 Task: Open a blank worksheet and write heading  Financial Planner. Add Dates in a column and its values below  'Jan 23, Feb 23, Mar 23, Apr 23 & may23. 'Add Income in next column and its values below  $3,000, $3,200, $3,100, $3,300 & $3,500. Add Expenses in next column and its values below  $2,000, $2,300, $2,200, $2,500 & $2,800. Add savings in next column and its values below $500, $600, $500, $700 & $700. Add Investment in next column and its values below  $500, $700, $800, $900 & $1000. Add Net Saving in next column and its values below  $1000, $1200, $900, $800 & $700. Save page BankStmts logbook
Action: Mouse moved to (19, 23)
Screenshot: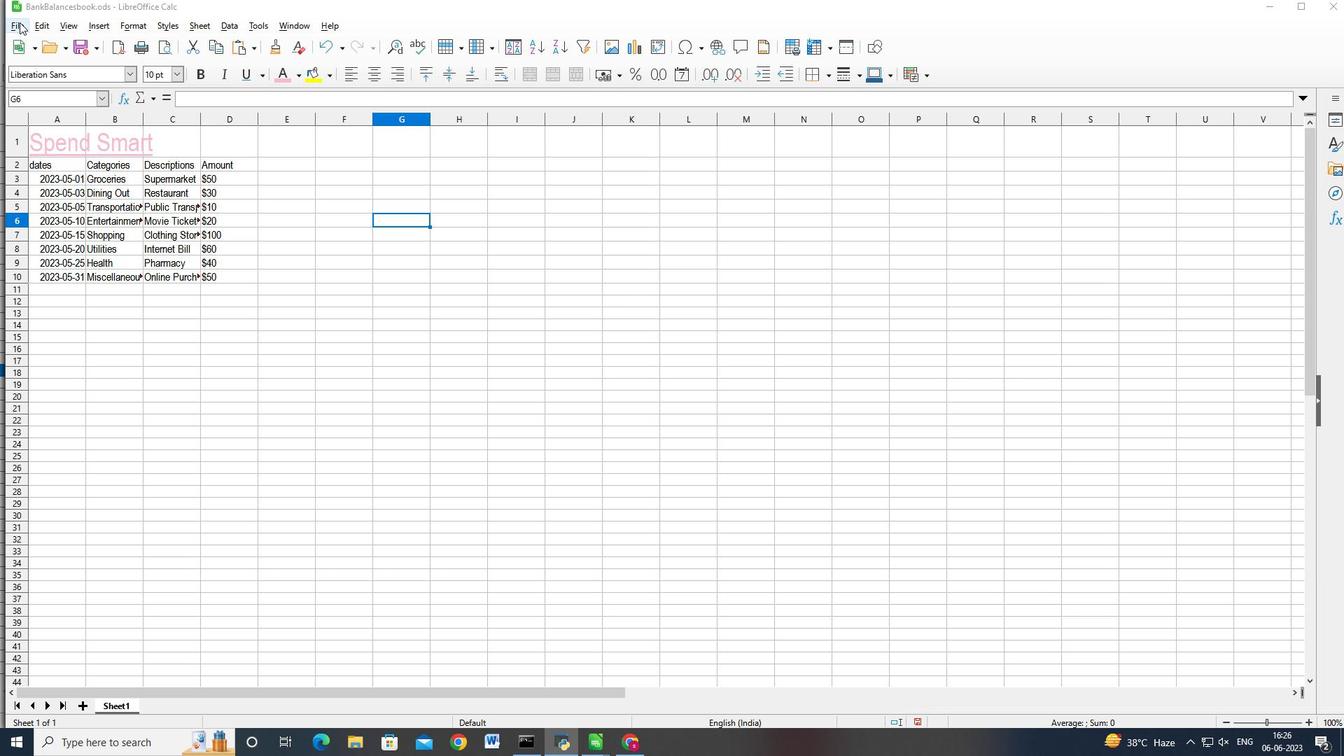 
Action: Mouse pressed left at (19, 23)
Screenshot: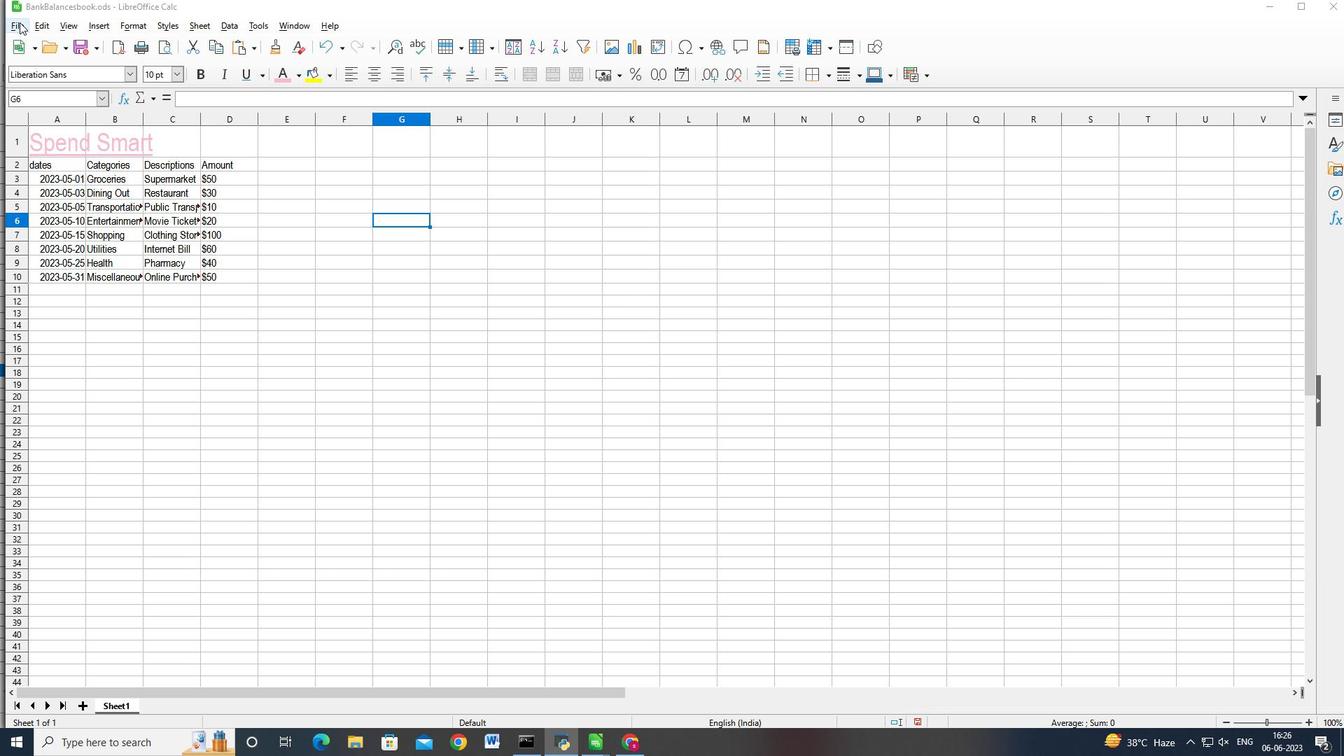 
Action: Mouse moved to (204, 54)
Screenshot: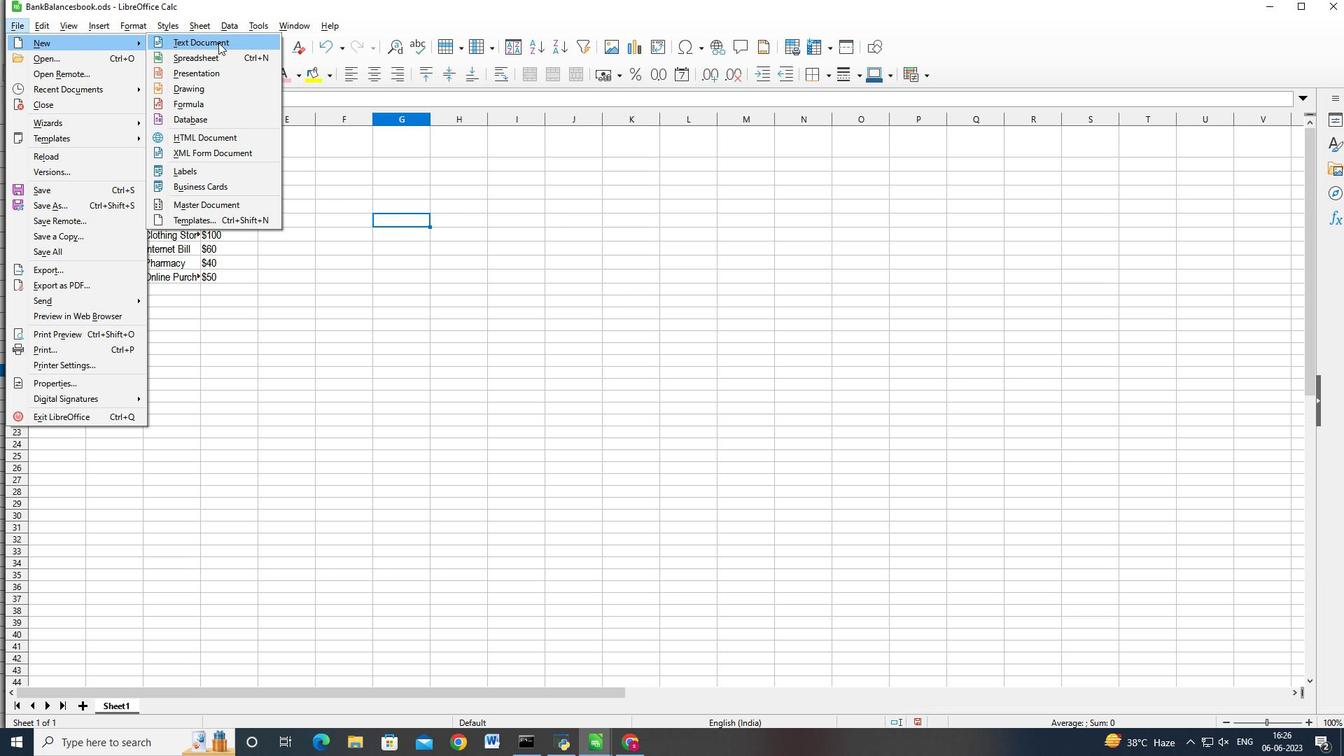 
Action: Mouse pressed left at (204, 54)
Screenshot: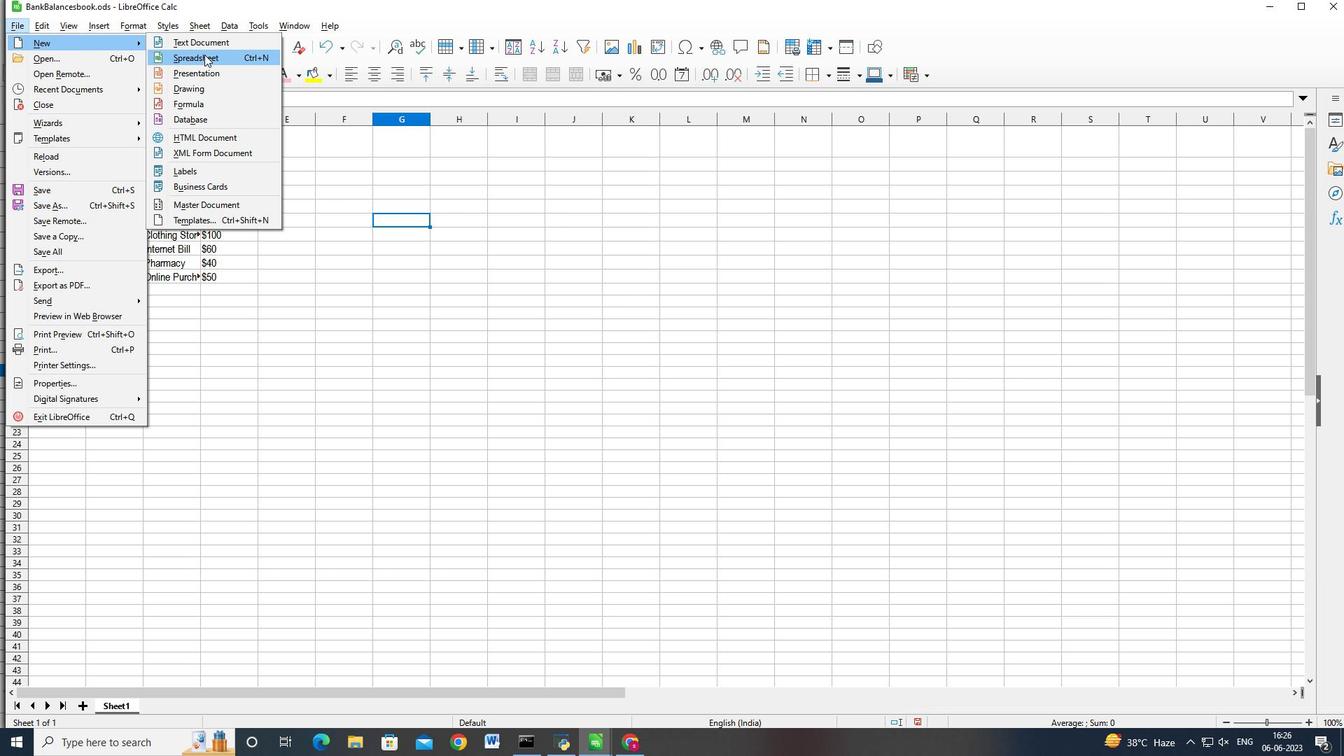 
Action: Mouse moved to (153, 151)
Screenshot: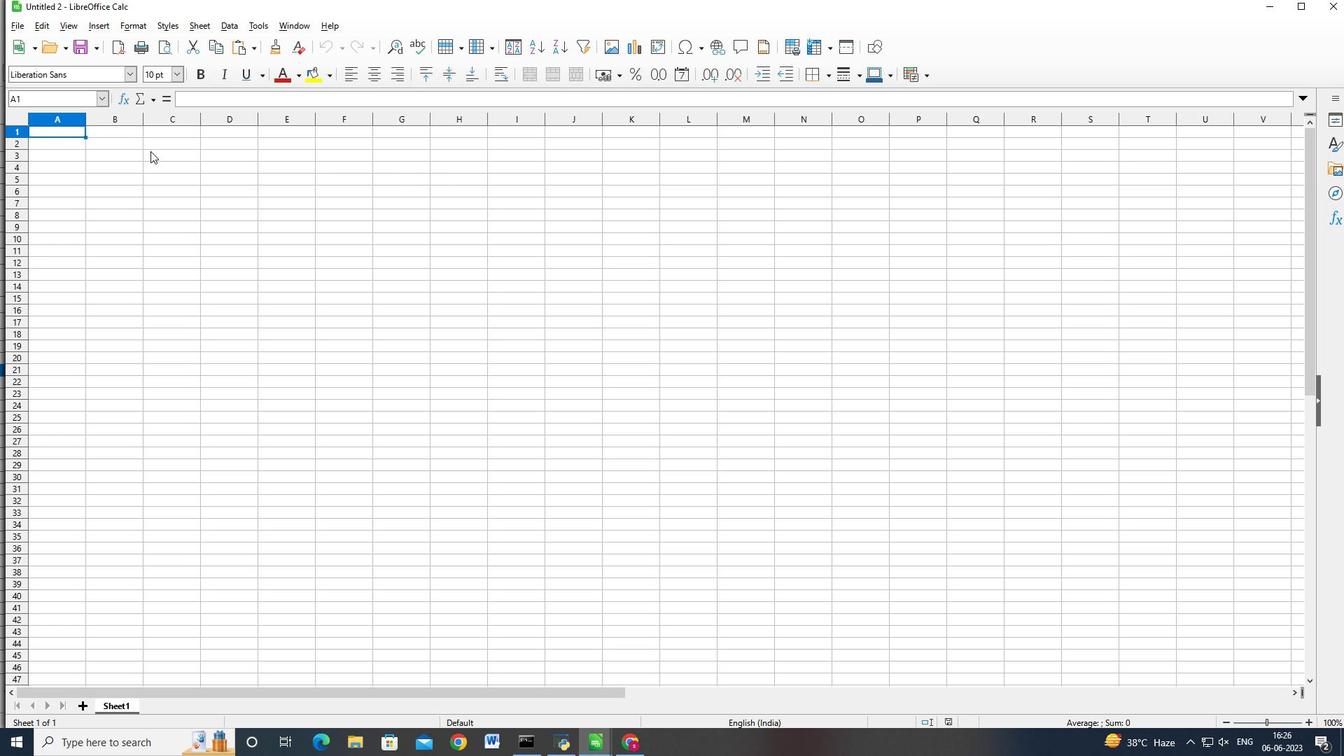 
Action: Key pressed <Key.shift>Financial<Key.space><Key.shift>Planen<Key.backspace><Key.backspace>ner<Key.enter><Key.shift_r>Dates<Key.enter><Key.shift>Jan<Key.space>23<Key.enter><Key.shift>Feb<Key.space>23<Key.enter><Key.shift>Mar<Key.space>23<Key.enter><Key.shift_r>Apr<Key.space>23<Key.enter>may<Key.space>23<Key.enter><Key.right><Key.up><Key.up><Key.up><Key.up><Key.up><Key.up><Key.shift>Income<Key.enter><Key.shift_r>#<Key.backspace><Key.shift_r>$3000<Key.enter><Key.shift_r>$3200<Key.enter><Key.shift_r>$3100<Key.enter><Key.shift_r>$3300<Key.enter><Key.shift_r>$3,500<Key.enter><Key.up><Key.up><Key.up><Key.up><Key.up><Key.up><Key.right><Key.shift_r>Expenses<Key.enter><Key.shift_r><Key.shift_r><Key.shift_r><Key.shift_r>$2.<Key.backspace>,000<Key.enter><Key.shift_r><Key.shift_r><Key.shift_r><Key.shift_r><Key.shift_r><Key.shift_r><Key.shift_r><Key.shift_r>$2,300<Key.enter><Key.shift_r><Key.shift_r><Key.shift_r><Key.shift_r><Key.shift_r><Key.shift_r><Key.shift_r>$2,200<Key.enter><Key.shift_r>$2,500<Key.enter><Key.shift_r>$2,90<Key.backspace><Key.backspace>800<Key.right><Key.up><Key.up><Key.up><Key.up><Key.up><Key.shift_r><Key.shift_r><Key.shift_r><Key.shift_r><Key.shift_r><Key.shift_r><Key.shift_r><Key.shift_r><Key.shift_r><Key.shift_r><Key.shift_r><Key.shift_r><Key.shift_r><Key.shift_r><Key.shift_r><Key.shift_r><Key.shift_r><Key.shift_r><Key.shift_r><Key.shift_r><Key.shift_r><Key.shift_r><Key.shift_r><Key.shift_r>E<Key.backspace><Key.shift_r>Sa<Key.backspace><Key.backspace>savings<Key.down><Key.shift_r>$500<Key.enter><Key.shift_r>$600<Key.enter><Key.shift_r>$500<Key.enter><Key.shift_r><Key.shift_r><Key.shift_r><Key.shift_r><Key.shift_r><Key.shift_r>$700<Key.enter><Key.shift_r>$700<Key.right><Key.up><Key.up><Key.up><Key.up><Key.up><Key.shift>Investe<Key.backspace>ments<Key.backspace><Key.enter><Key.shift><Key.shift><Key.shift><Key.shift><Key.shift><Key.shift><Key.shift><Key.shift><Key.shift><Key.shift><Key.shift><Key.shift><Key.shift><Key.shift_r>$500<Key.enter><Key.shift_r><Key.shift_r><Key.shift_r>$700<Key.enter><Key.shift_r>$800<Key.enter><Key.shift_r><Key.shift_r><Key.shift_r><Key.shift_r><Key.shift_r><Key.shift_r><Key.shift_r><Key.shift_r><Key.shift_r><Key.shift_r><Key.shift_r><Key.shift_r><Key.shift_r><Key.shift_r><Key.shift_r><Key.shift_r><Key.shift_r><Key.shift_r><Key.shift_r><Key.shift_r><Key.shift_r><Key.shift_r><Key.shift_r><Key.shift_r><Key.shift_r><Key.shift_r><Key.shift_r><Key.shift_r><Key.shift_r><Key.shift_r>$900<Key.enter><Key.shift_r>$1000<Key.right><Key.up><Key.up><Key.up><Key.up><Key.up><Key.shift>Net<Key.space><Key.shift_r>Saving<Key.enter><Key.shift_r><Key.shift_r><Key.shift_r><Key.shift_r><Key.shift_r><Key.shift_r><Key.shift_r><Key.shift_r><Key.shift_r>$1000<Key.enter><Key.shift_r><Key.shift_r><Key.shift_r><Key.shift_r><Key.shift_r><Key.shift_r><Key.shift_r><Key.shift_r><Key.shift_r><Key.shift_r><Key.shift_r>$1200<Key.enter><Key.shift_r>$900<Key.enter><Key.shift_r>$800<Key.enter><Key.shift_r>$700<Key.right><Key.up><Key.up><Key.up><Key.up><Key.up><Key.down><Key.left><Key.left><Key.down><Key.right><Key.down>
Screenshot: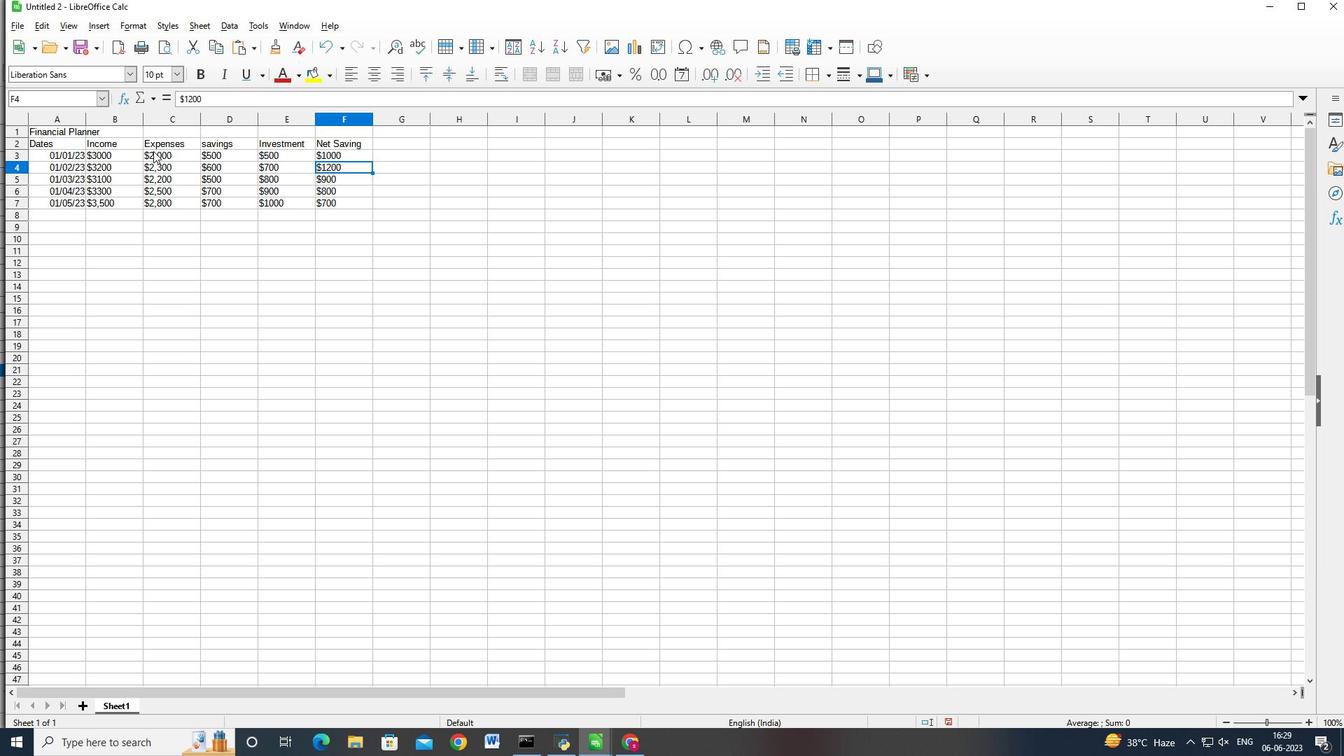 
Action: Mouse moved to (15, 25)
Screenshot: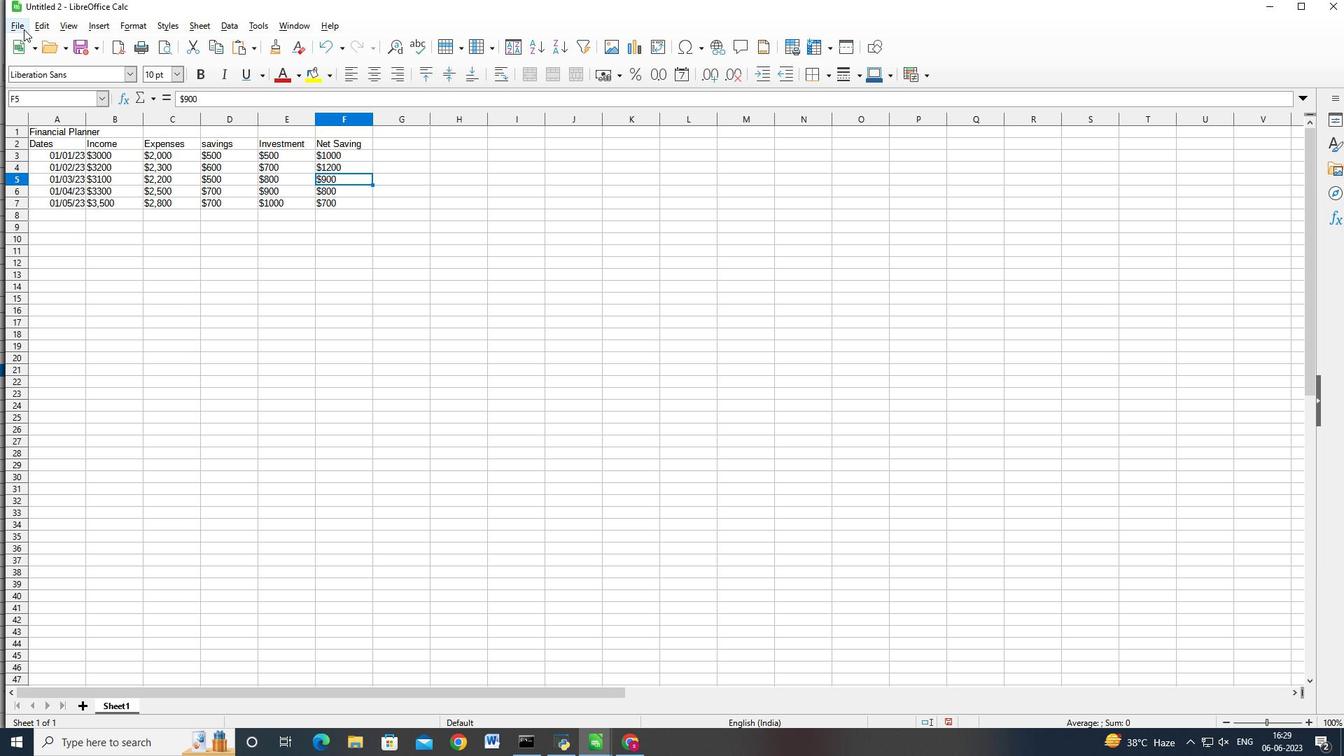 
Action: Mouse pressed left at (15, 25)
Screenshot: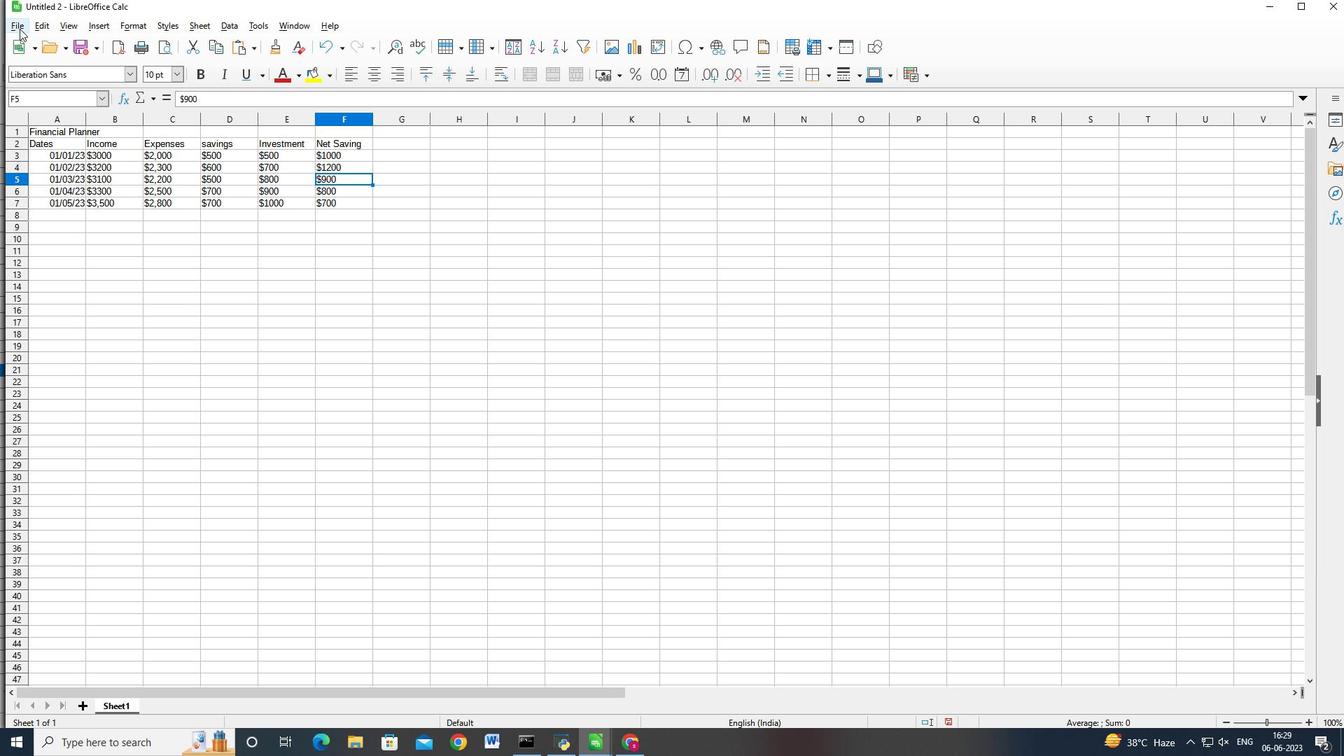 
Action: Mouse moved to (45, 205)
Screenshot: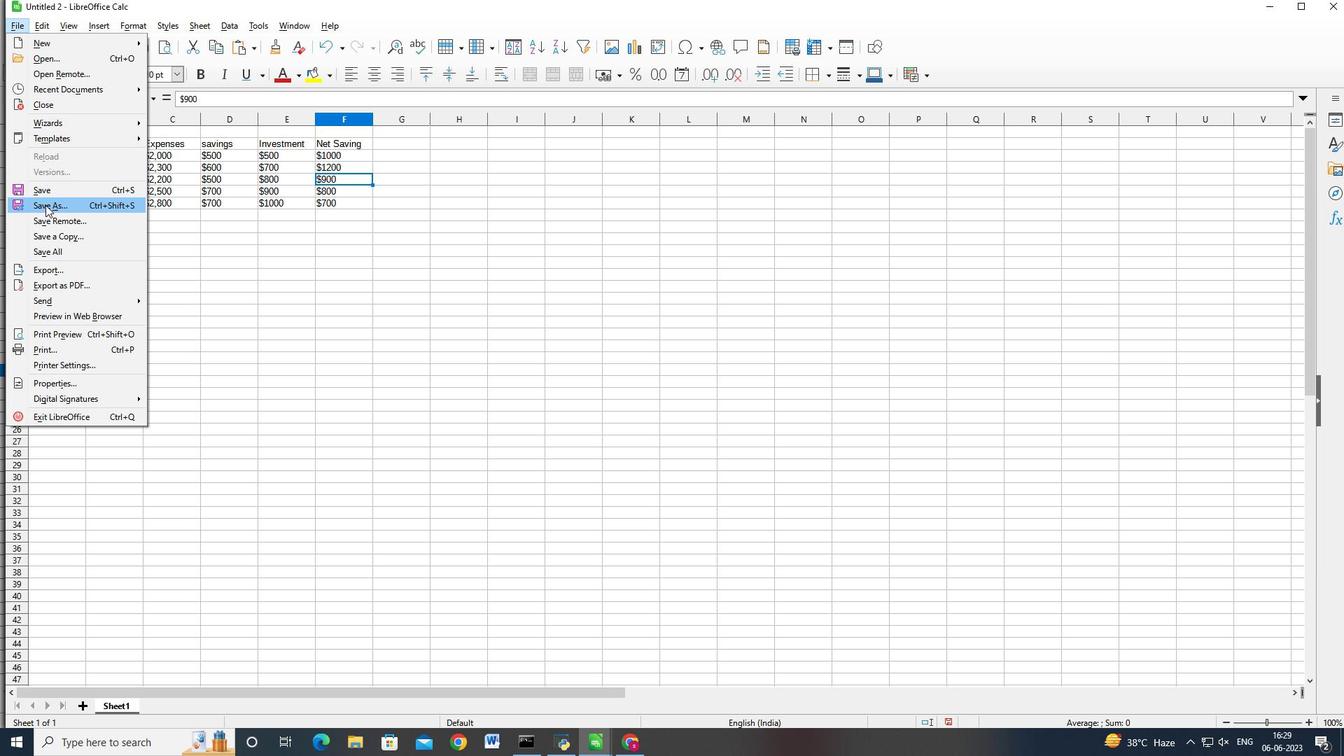 
Action: Mouse pressed left at (45, 205)
Screenshot: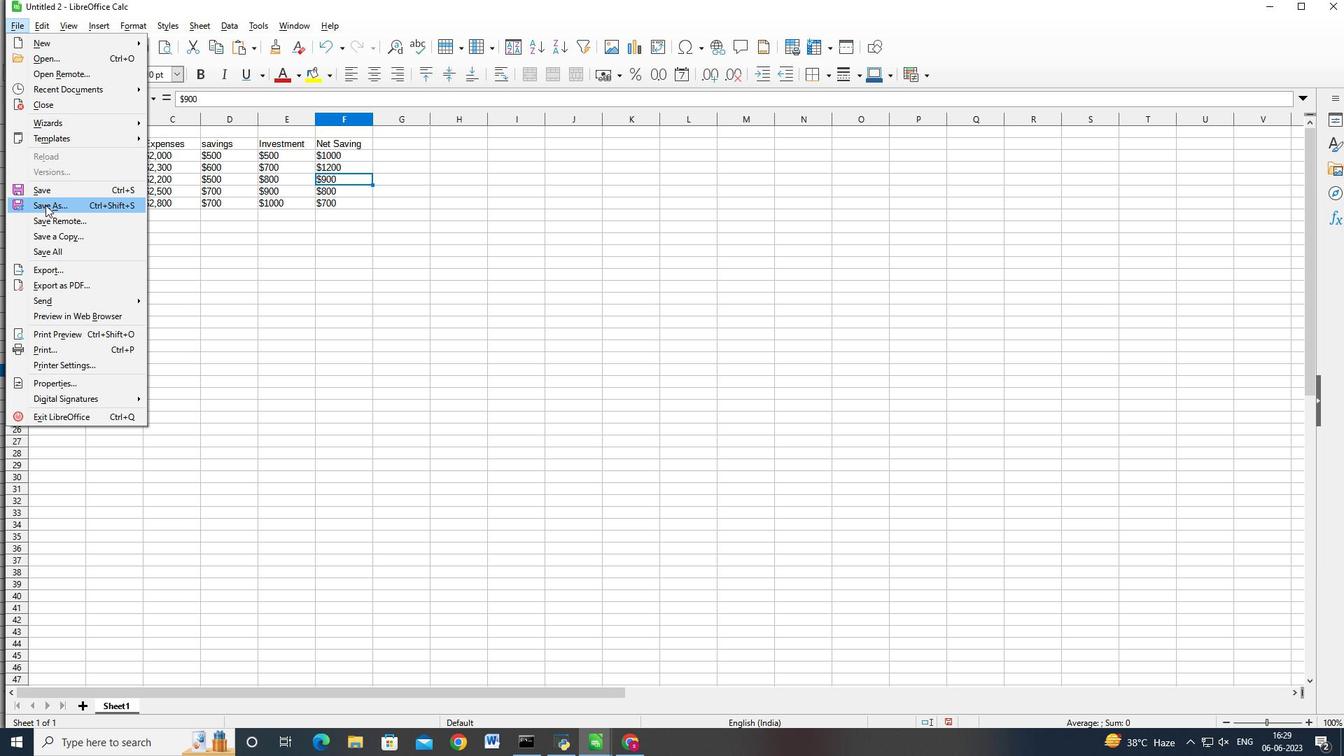 
Action: Mouse moved to (322, 343)
Screenshot: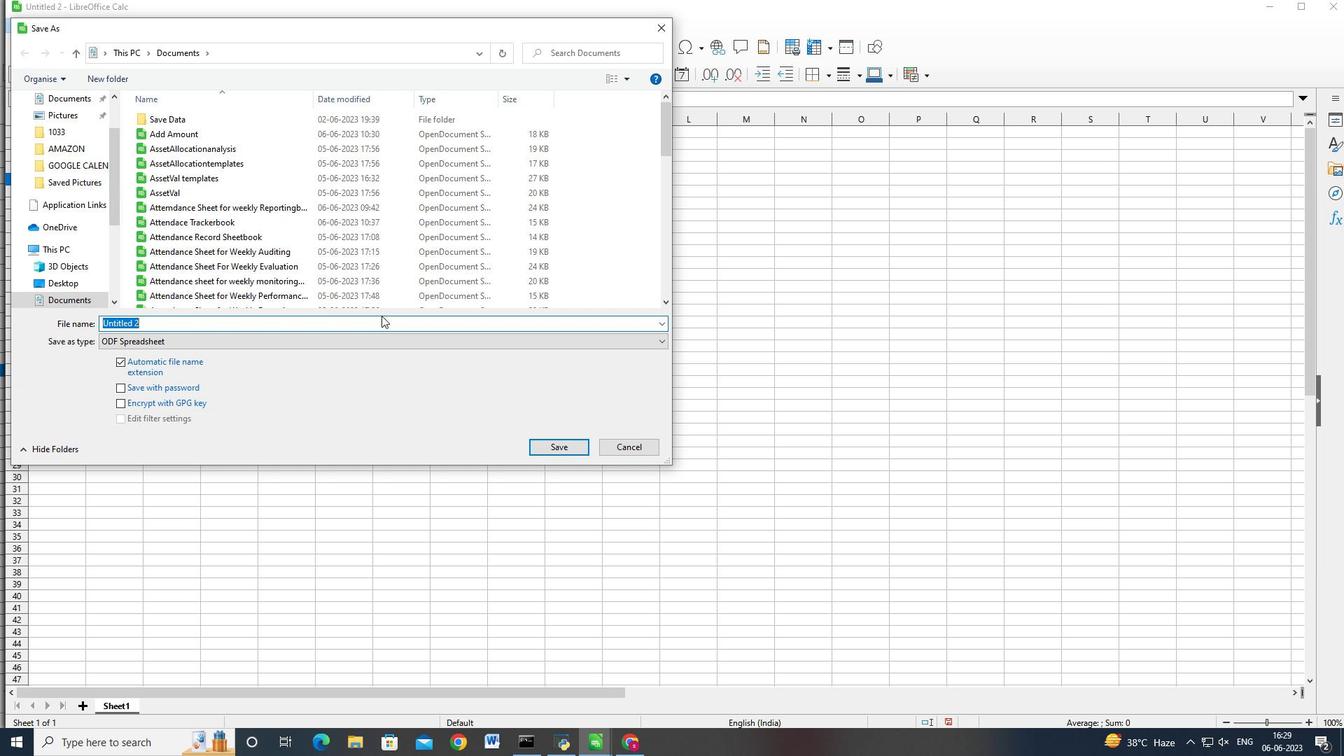 
Action: Key pressed <Key.backspace><Key.shift>Bank<Key.shift_r>Stem<Key.backspace><Key.backspace>mts<Key.space><Key.shift>logbook
Screenshot: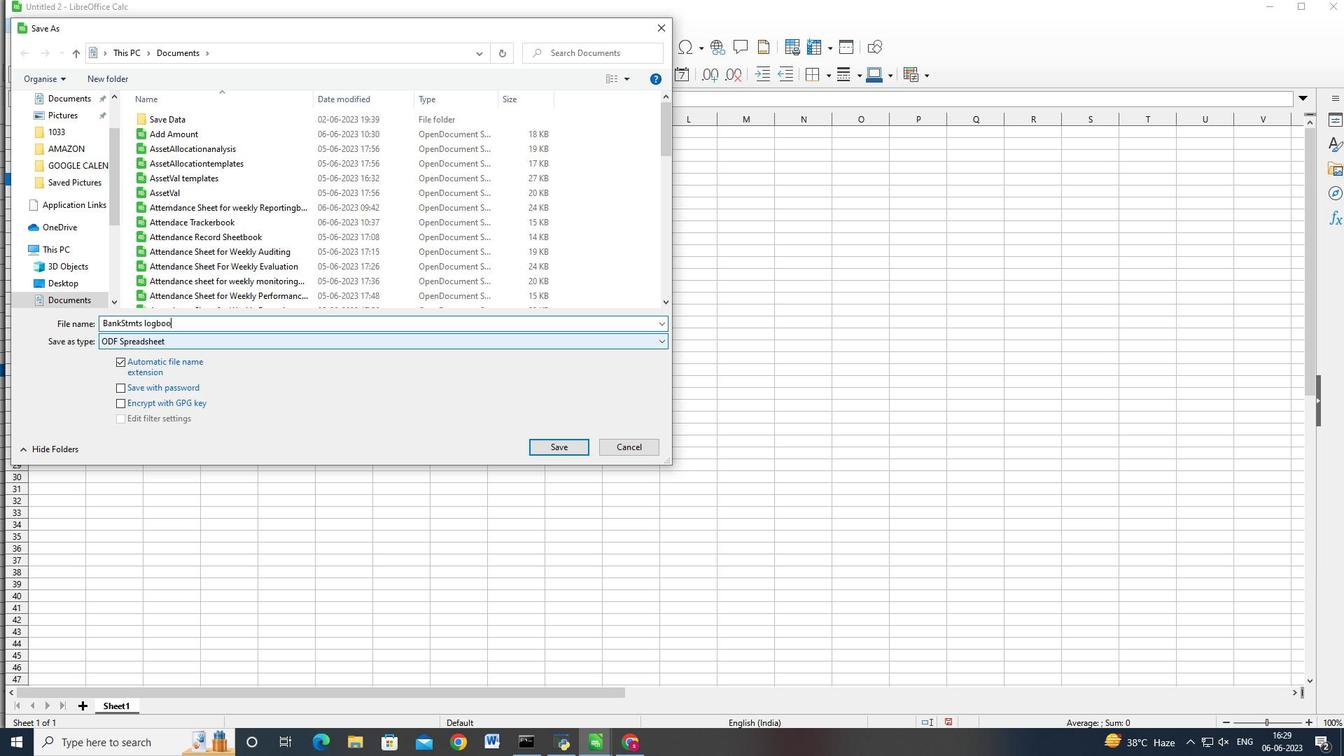 
Action: Mouse moved to (549, 451)
Screenshot: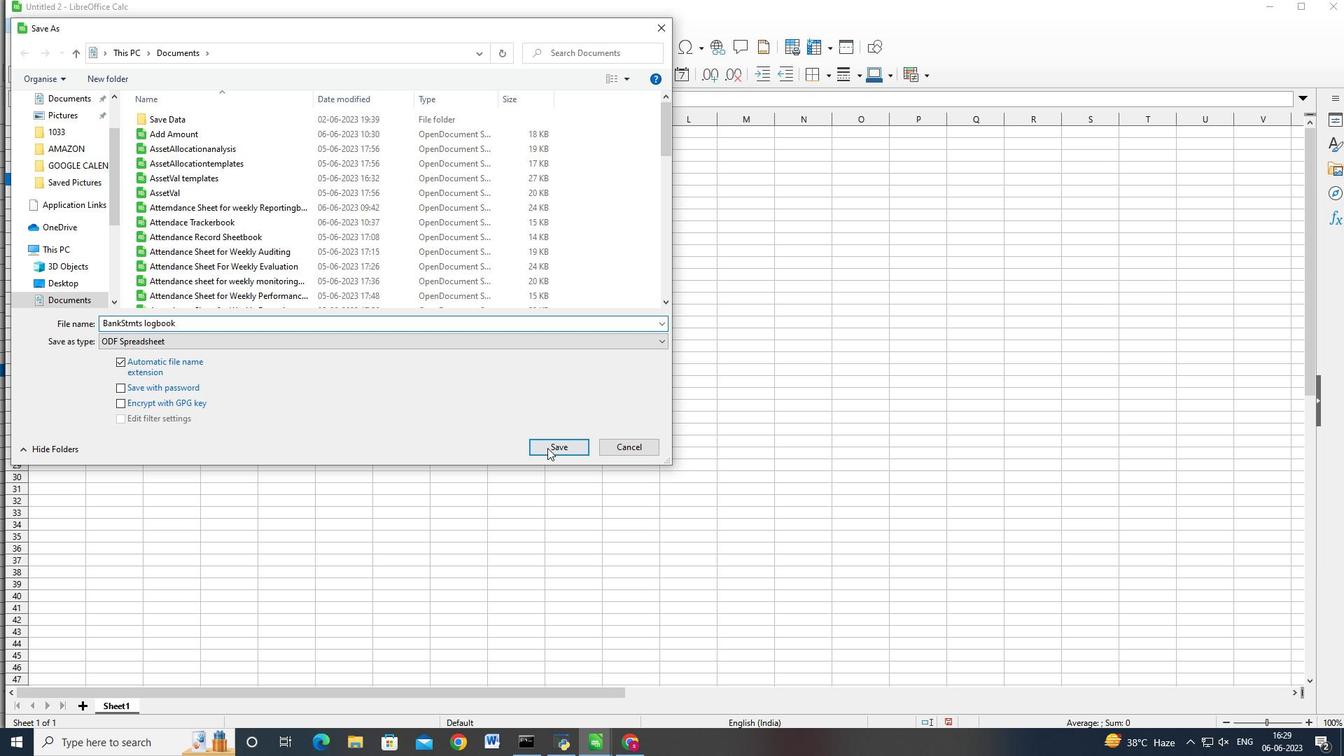 
Action: Mouse pressed left at (549, 451)
Screenshot: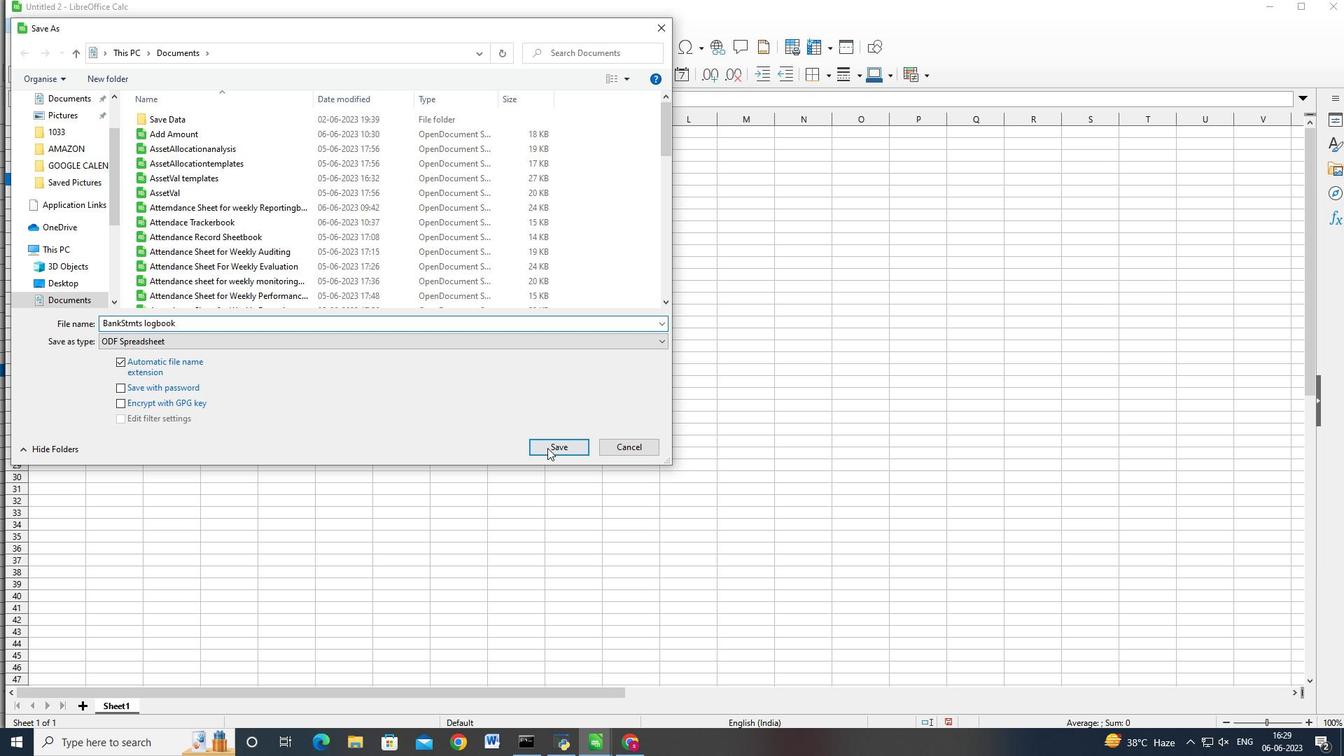 
Action: Mouse moved to (774, 357)
Screenshot: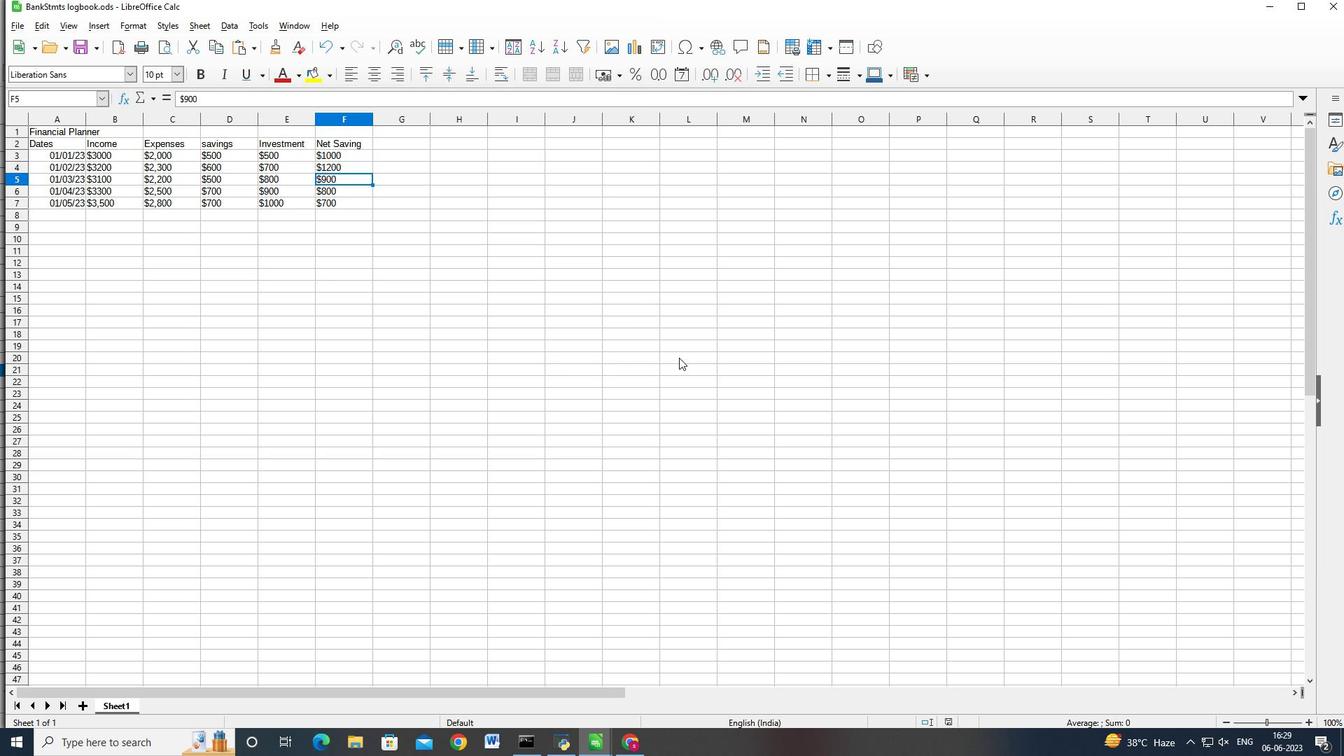 
